 Task: Look for products in the category "Lotion" from Avalon Organics only.
Action: Mouse moved to (867, 309)
Screenshot: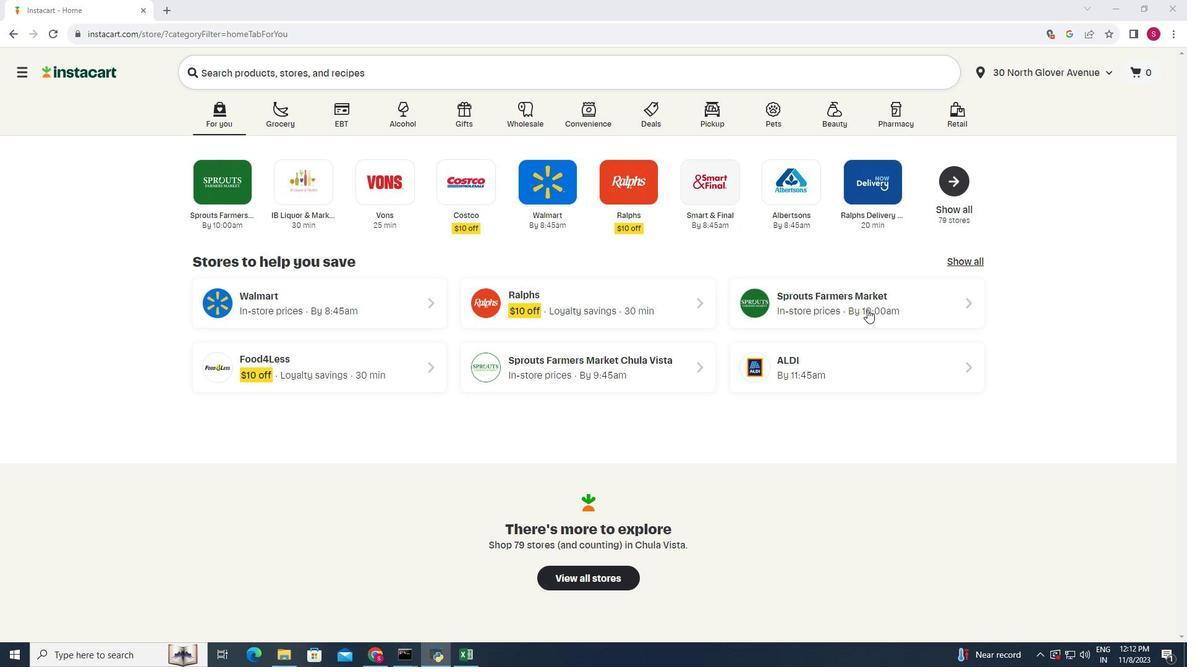 
Action: Mouse pressed left at (867, 309)
Screenshot: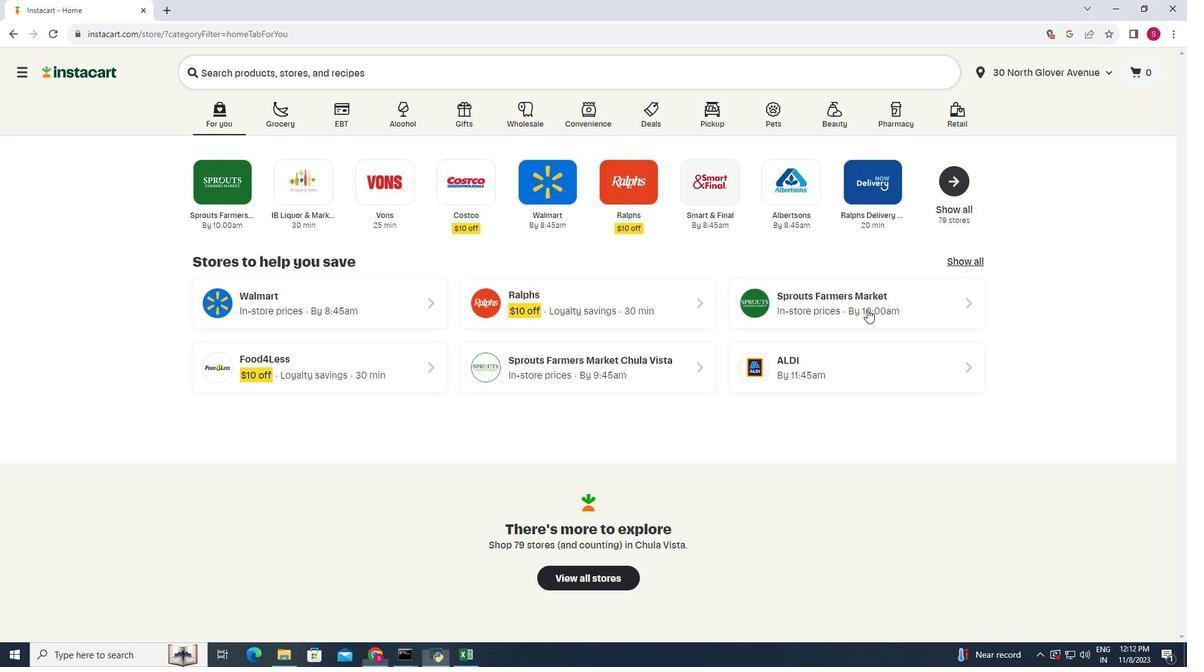 
Action: Mouse moved to (51, 442)
Screenshot: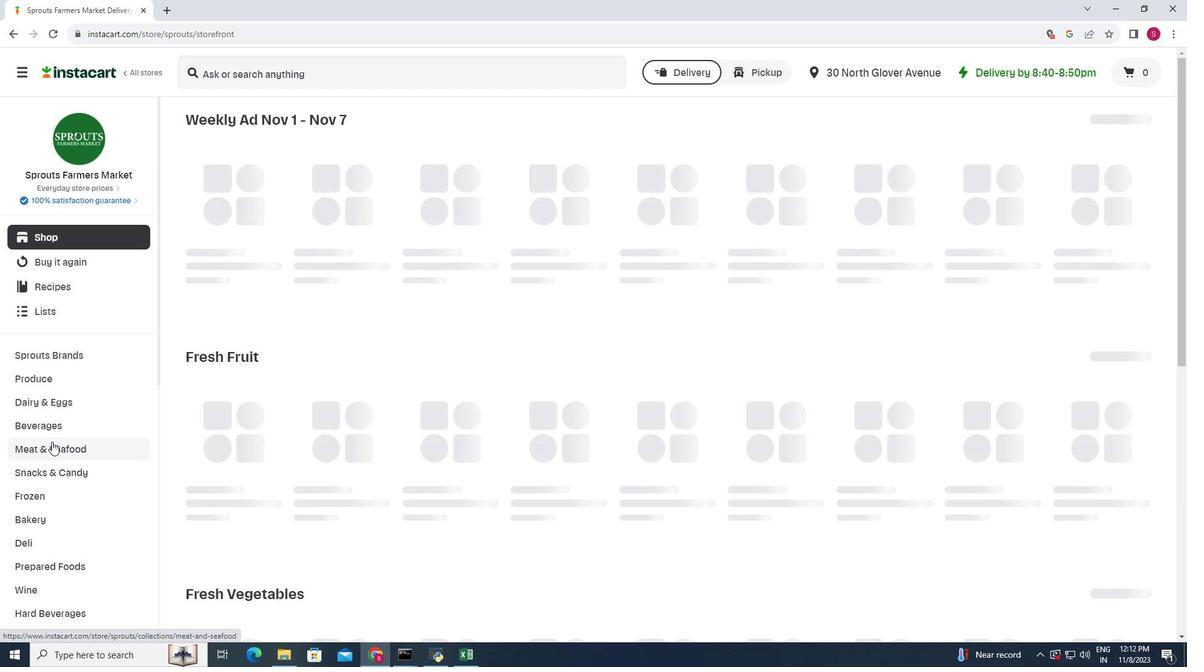 
Action: Mouse scrolled (51, 441) with delta (0, 0)
Screenshot: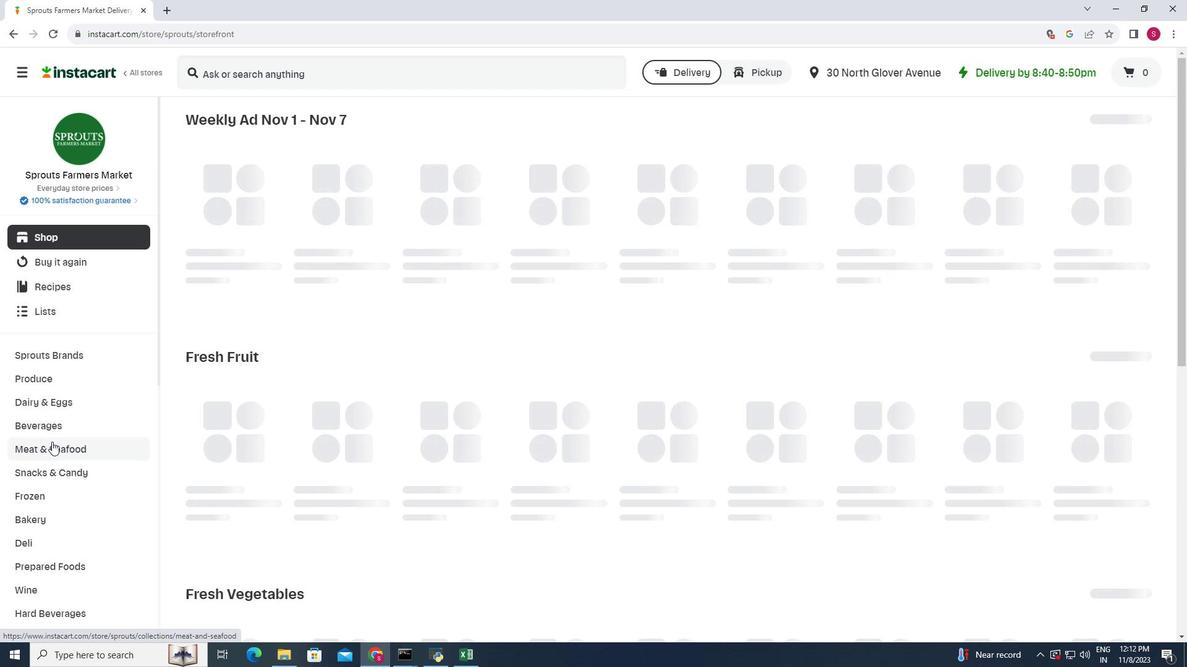 
Action: Mouse scrolled (51, 441) with delta (0, 0)
Screenshot: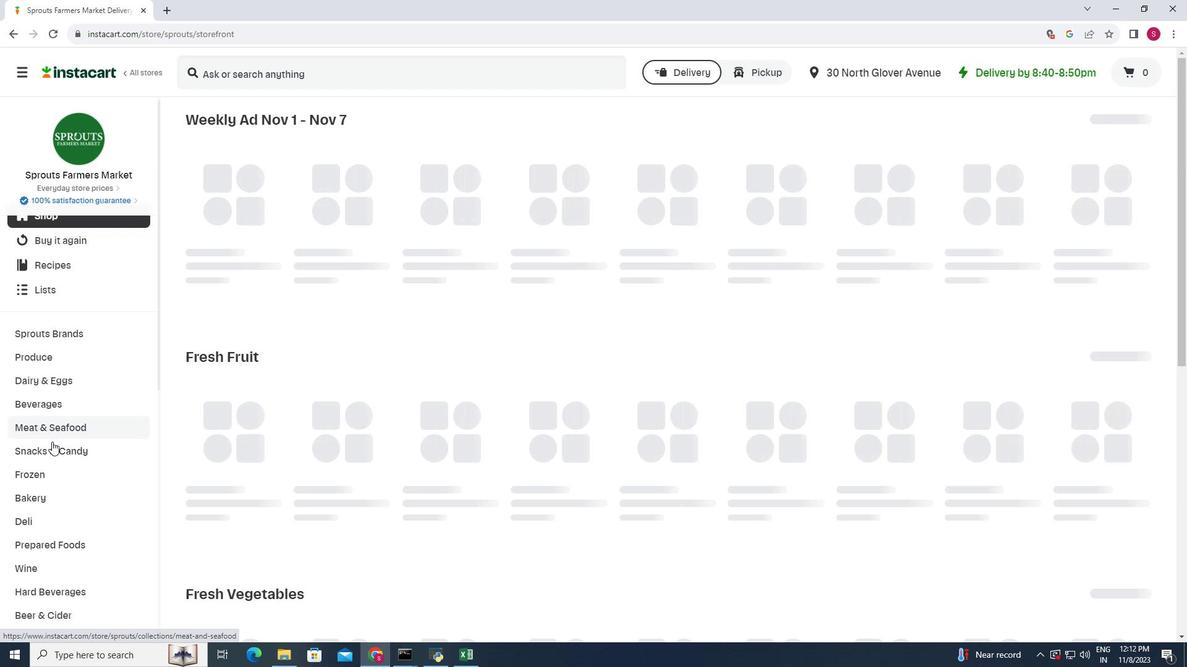 
Action: Mouse scrolled (51, 441) with delta (0, 0)
Screenshot: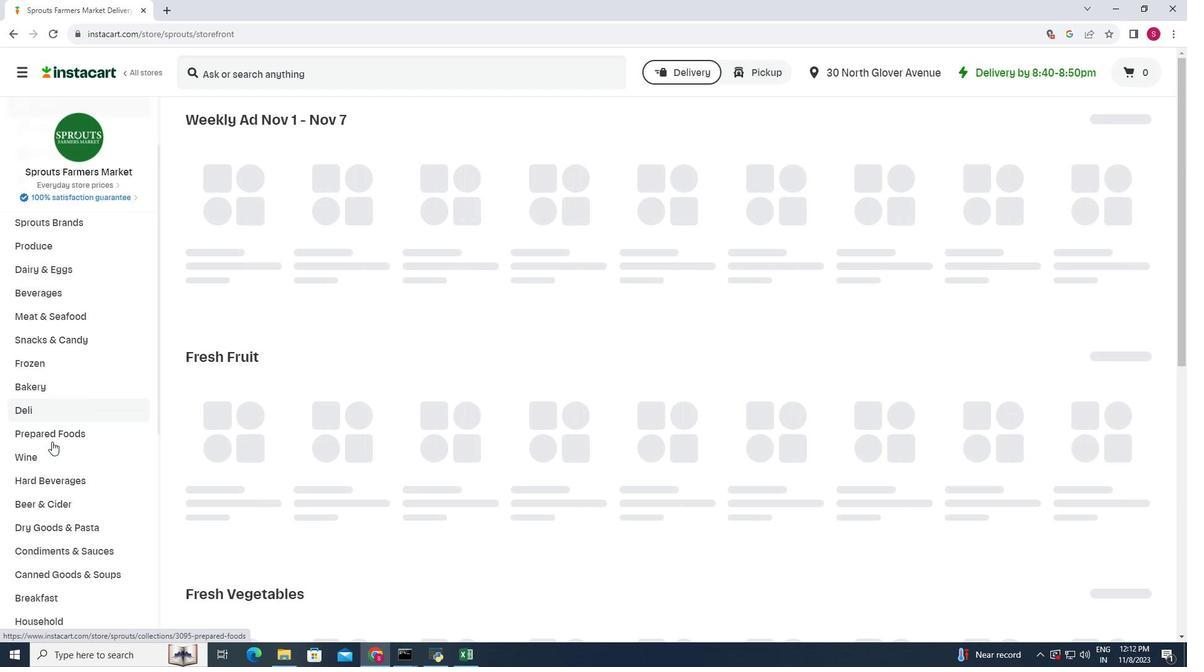 
Action: Mouse moved to (76, 419)
Screenshot: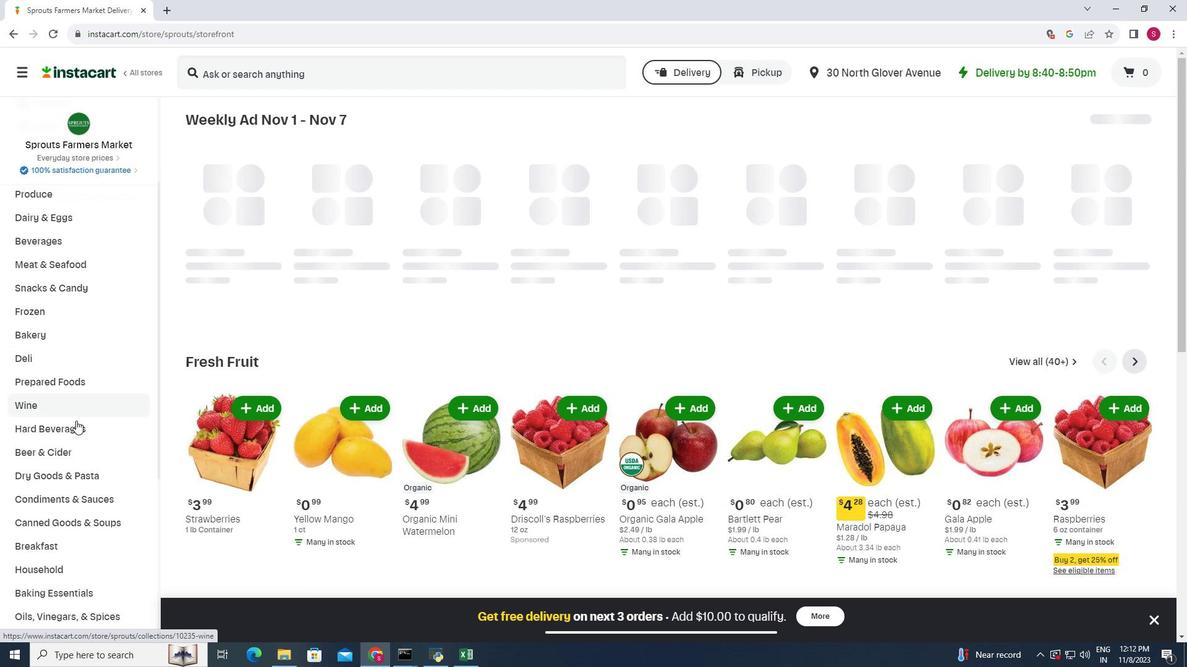 
Action: Mouse scrolled (76, 419) with delta (0, 0)
Screenshot: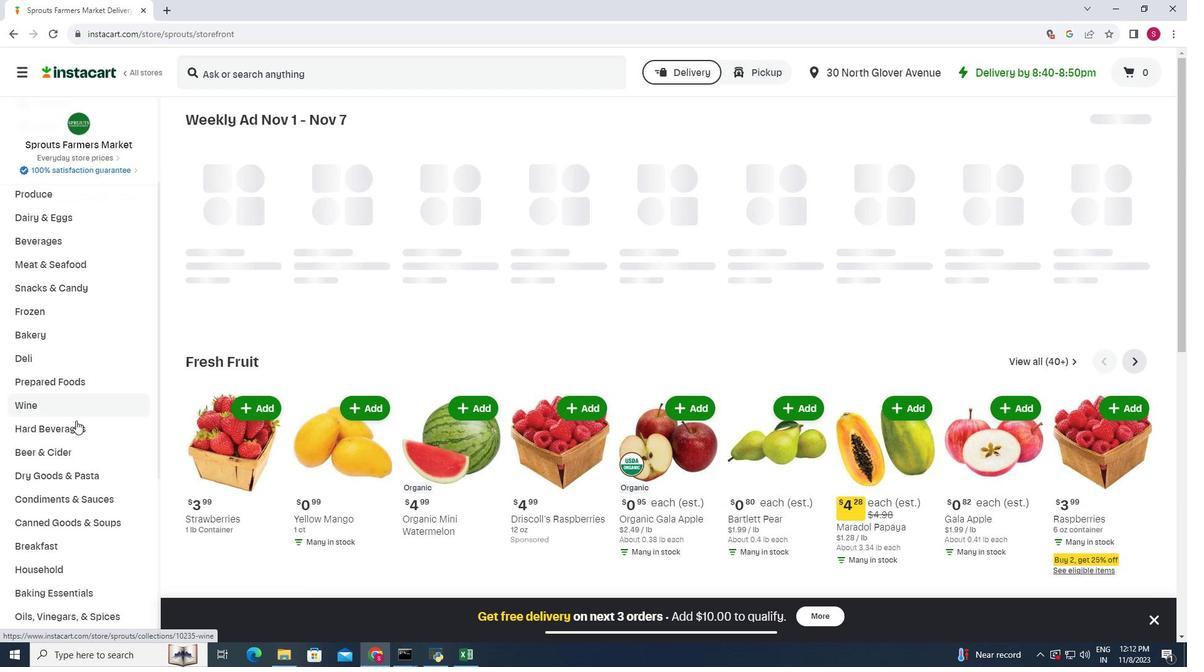 
Action: Mouse moved to (75, 447)
Screenshot: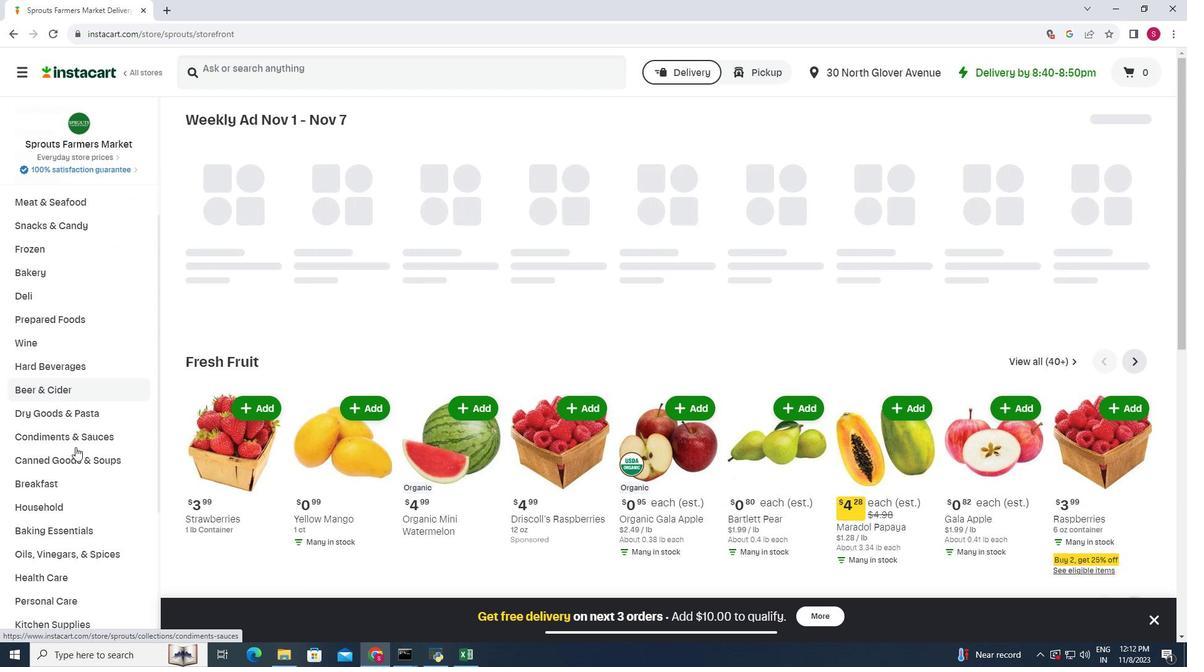 
Action: Mouse scrolled (75, 447) with delta (0, 0)
Screenshot: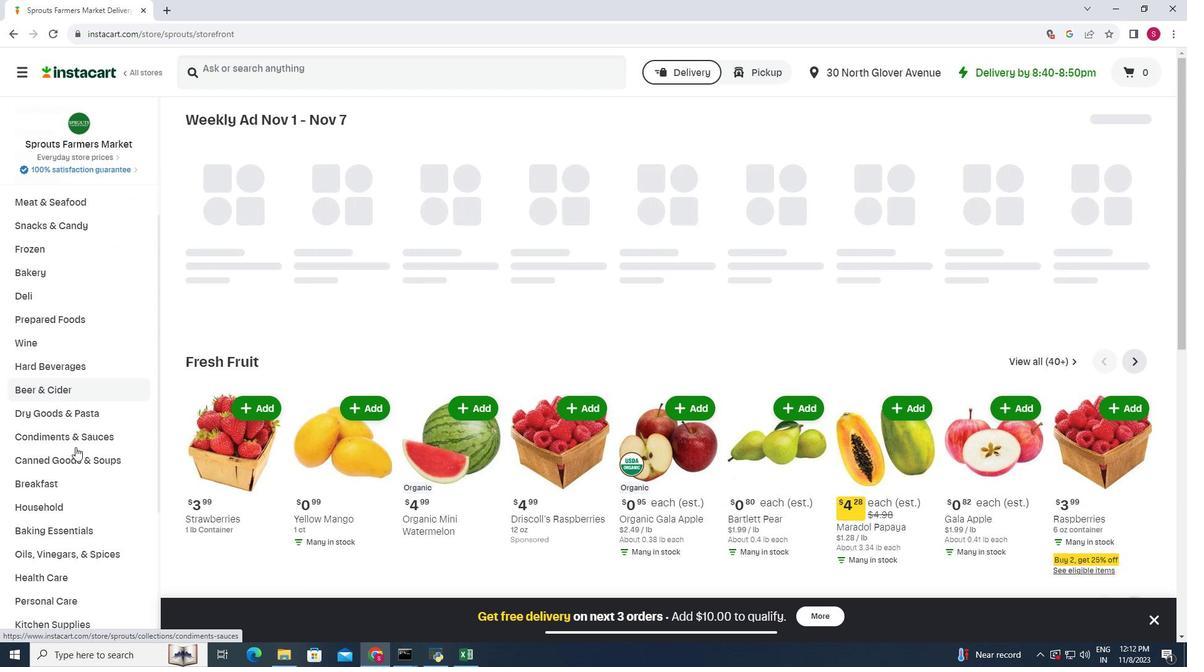 
Action: Mouse moved to (75, 447)
Screenshot: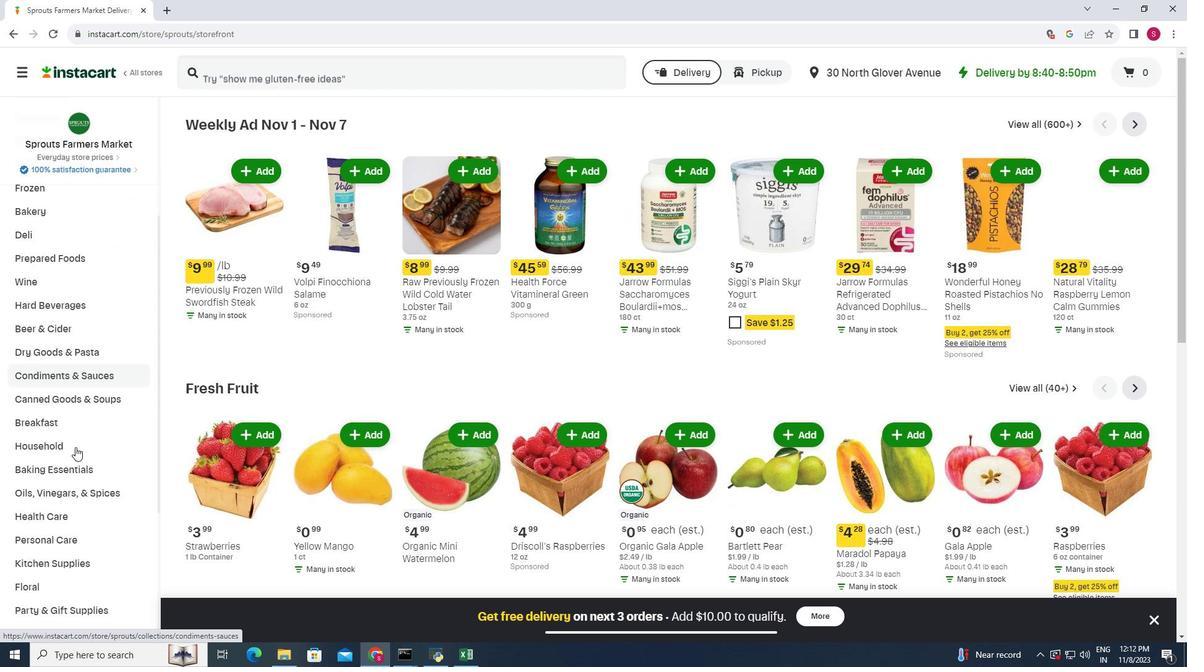 
Action: Mouse scrolled (75, 447) with delta (0, 0)
Screenshot: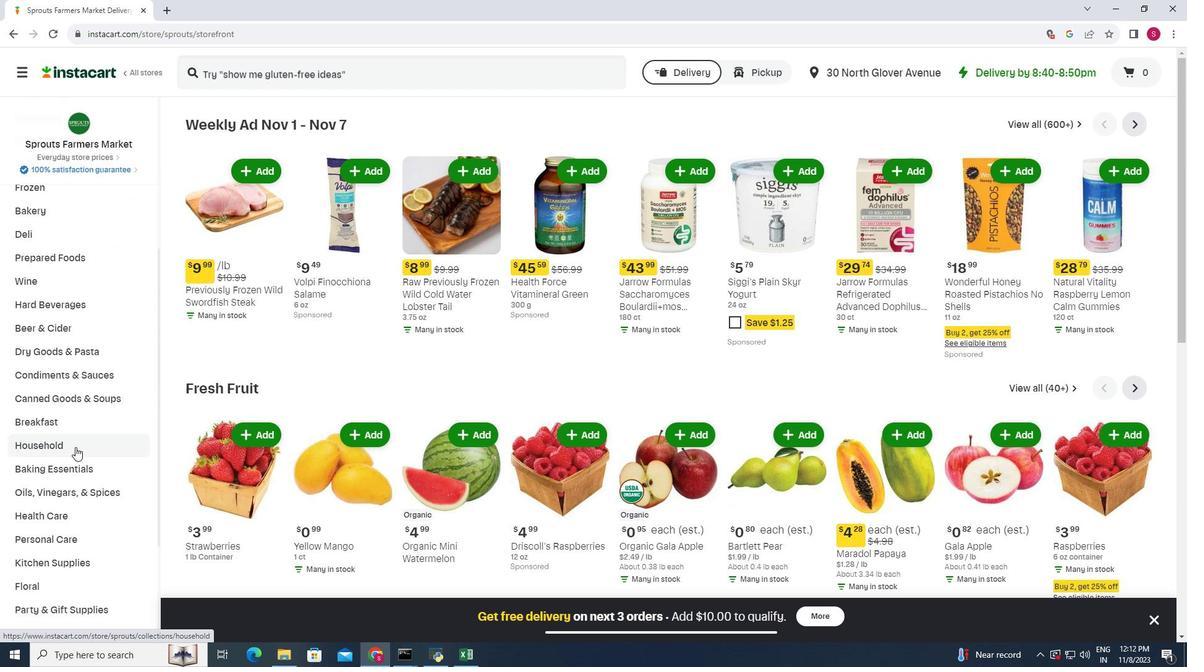 
Action: Mouse moved to (80, 474)
Screenshot: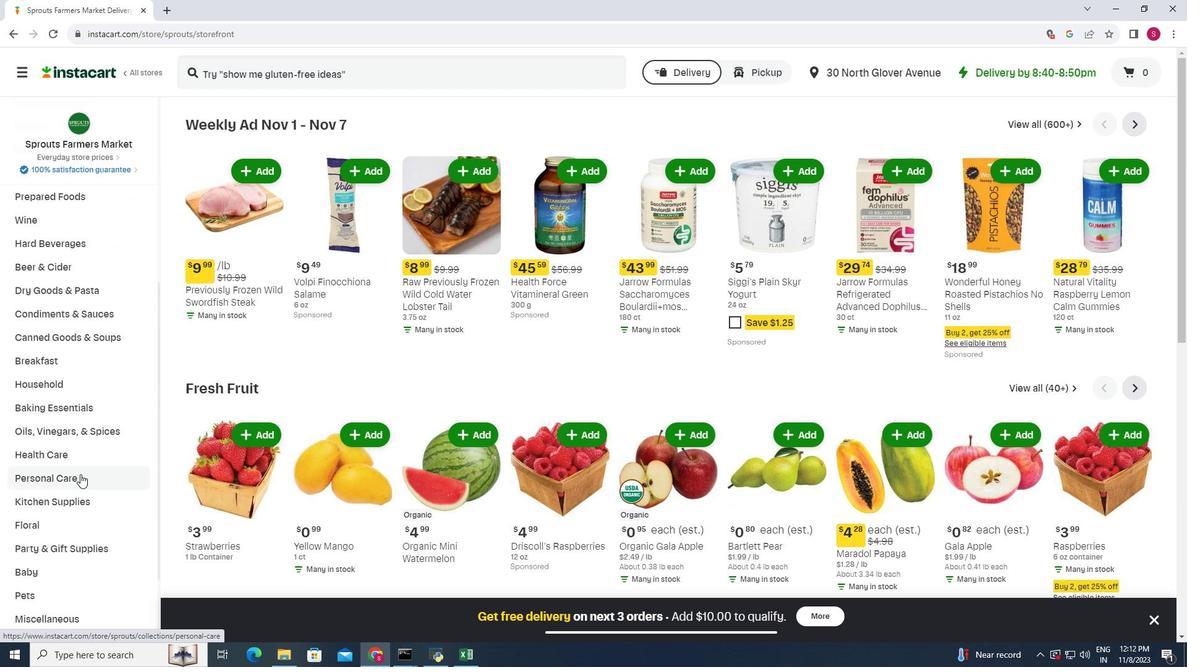
Action: Mouse pressed left at (80, 474)
Screenshot: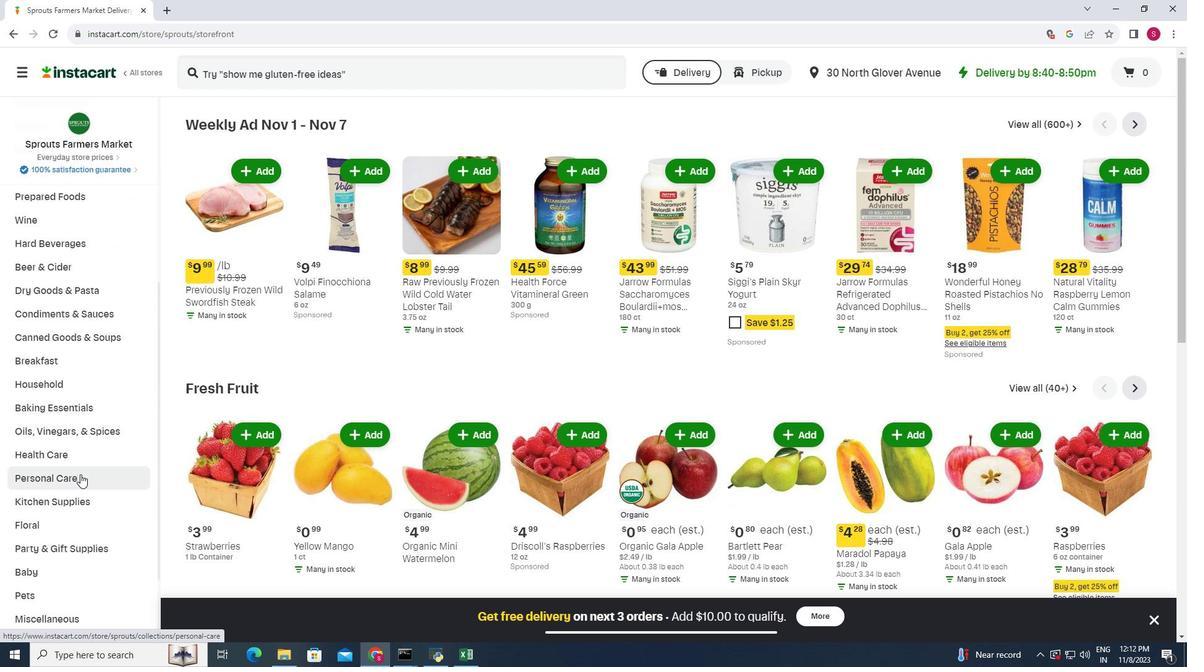 
Action: Mouse moved to (312, 152)
Screenshot: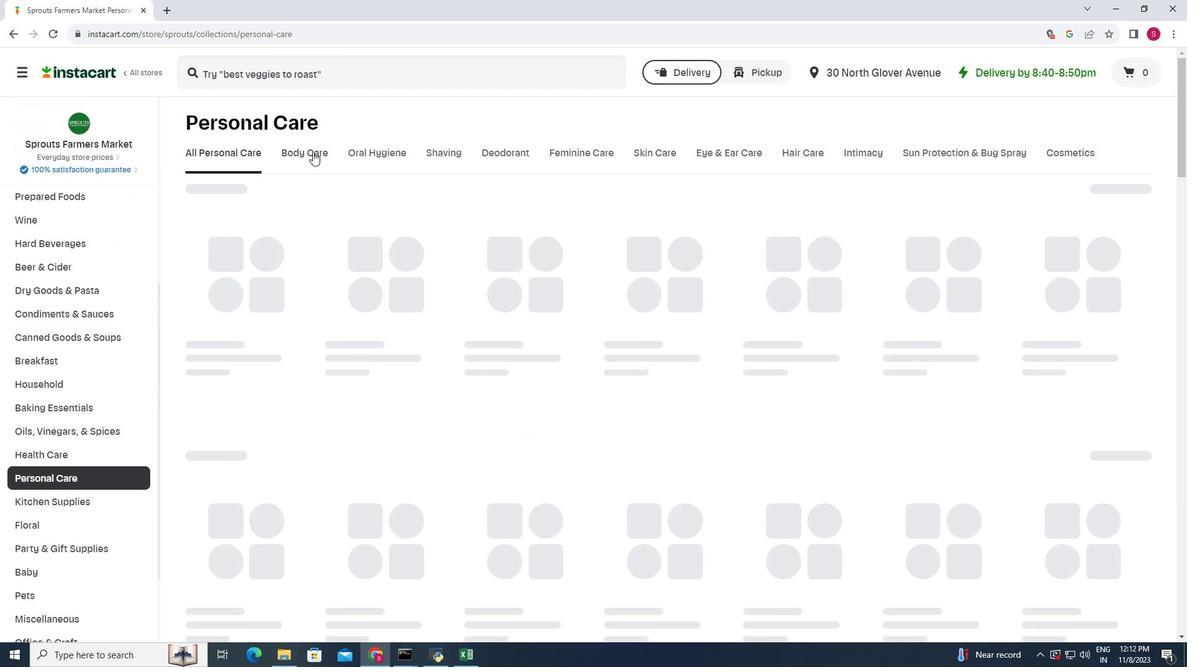 
Action: Mouse pressed left at (312, 152)
Screenshot: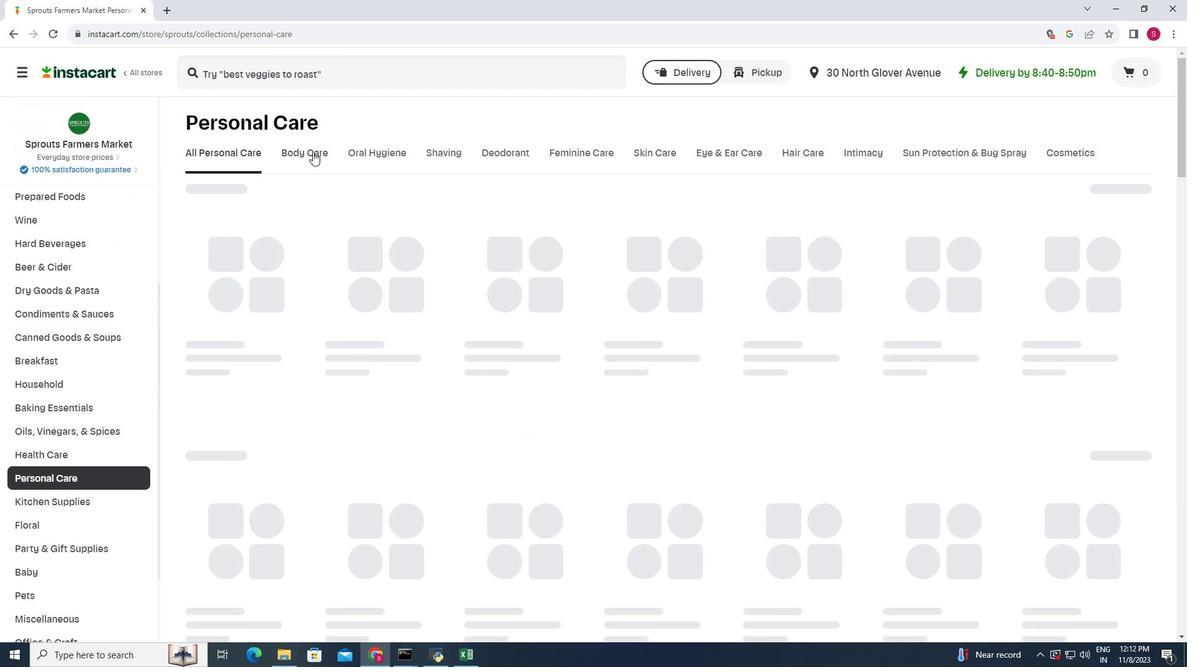 
Action: Mouse moved to (496, 201)
Screenshot: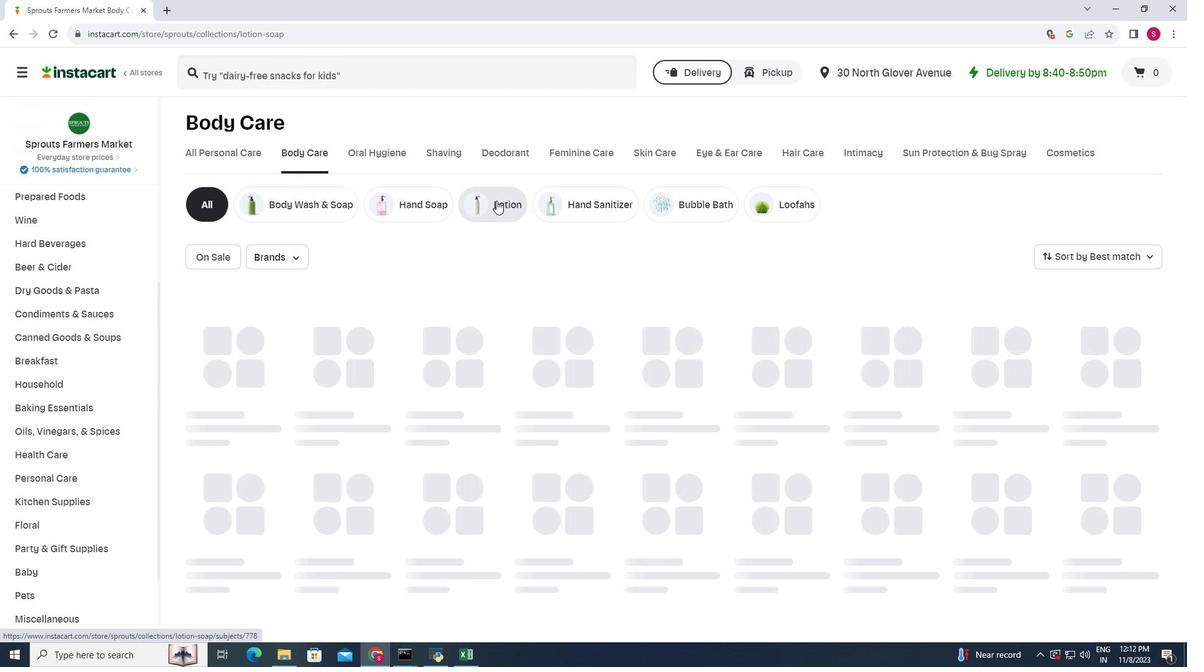 
Action: Mouse pressed left at (496, 201)
Screenshot: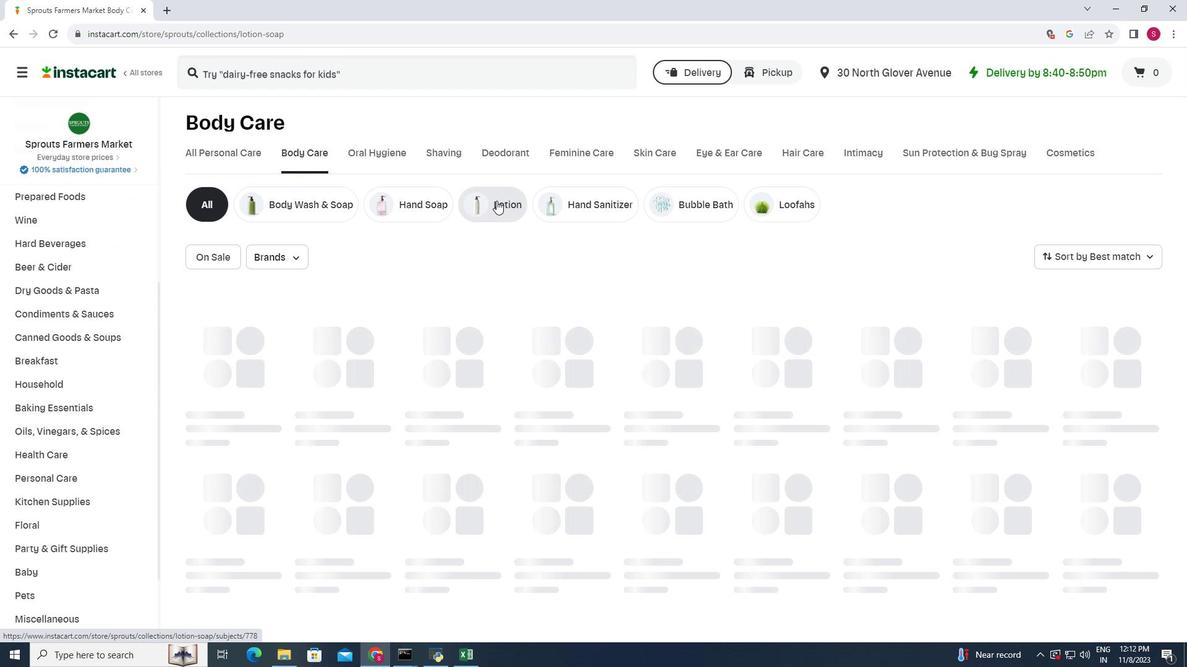 
Action: Mouse moved to (296, 250)
Screenshot: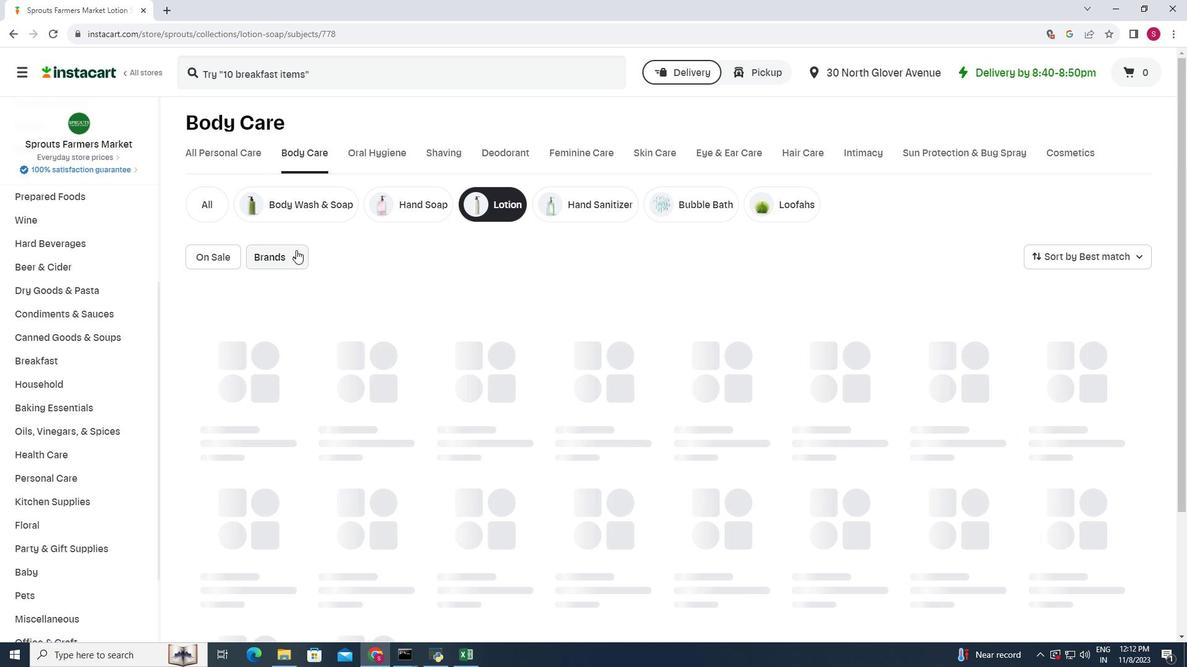 
Action: Mouse pressed left at (296, 250)
Screenshot: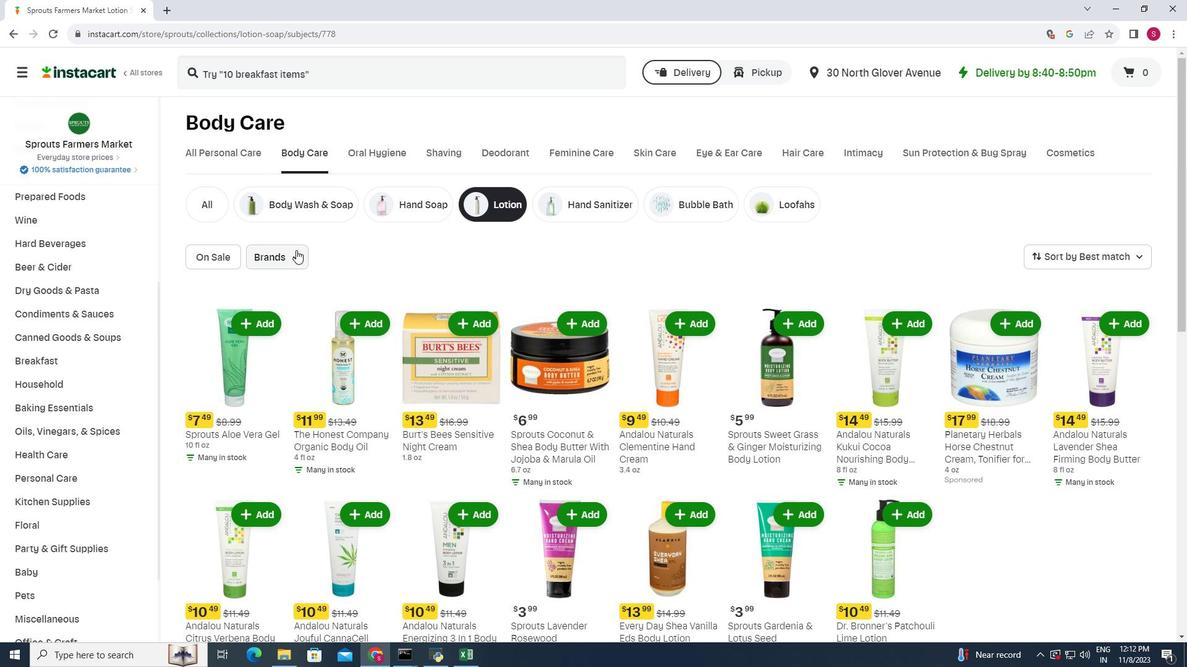 
Action: Mouse moved to (311, 322)
Screenshot: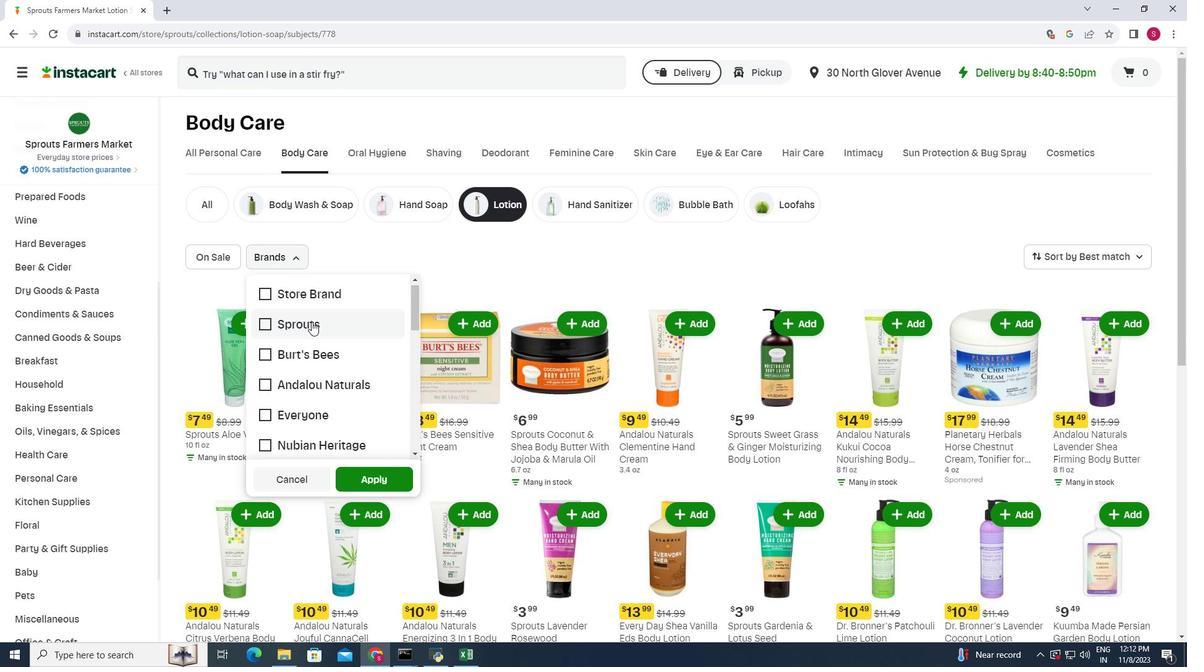 
Action: Mouse scrolled (311, 321) with delta (0, 0)
Screenshot: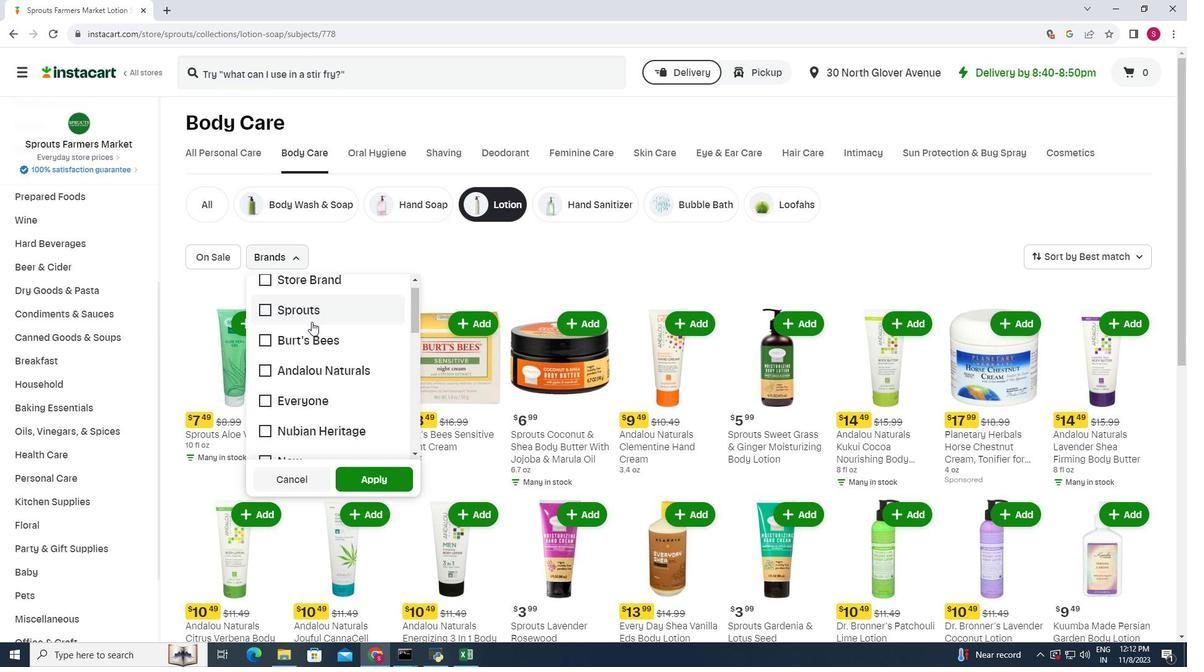 
Action: Mouse moved to (311, 322)
Screenshot: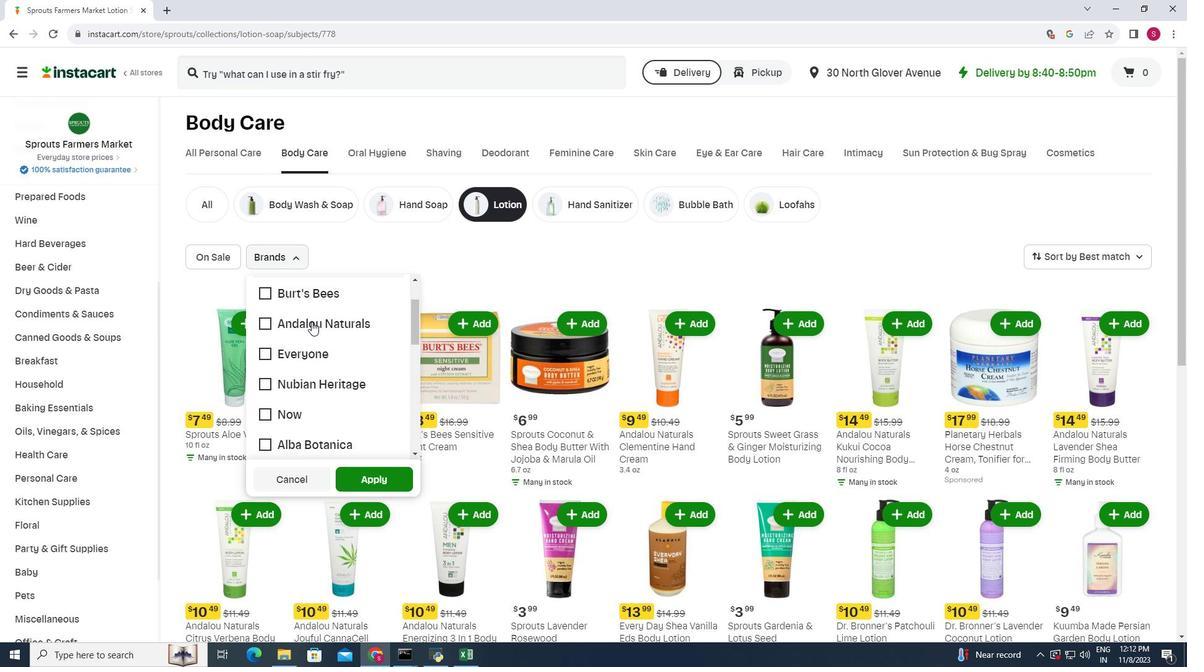 
Action: Mouse scrolled (311, 321) with delta (0, 0)
Screenshot: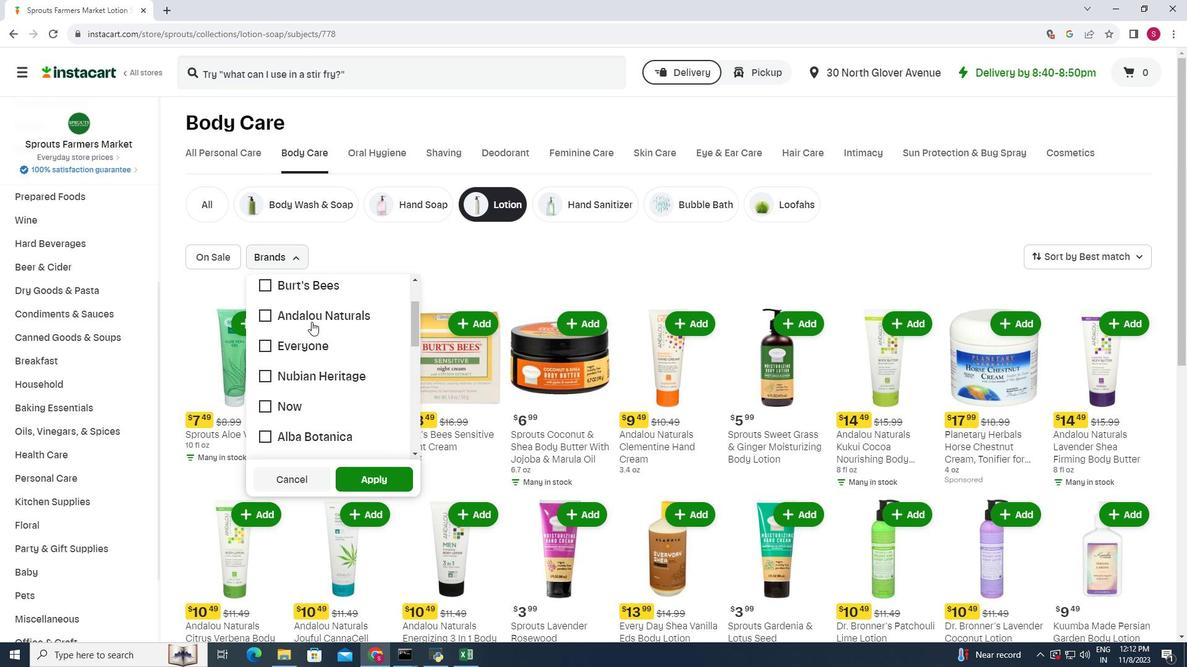 
Action: Mouse scrolled (311, 321) with delta (0, 0)
Screenshot: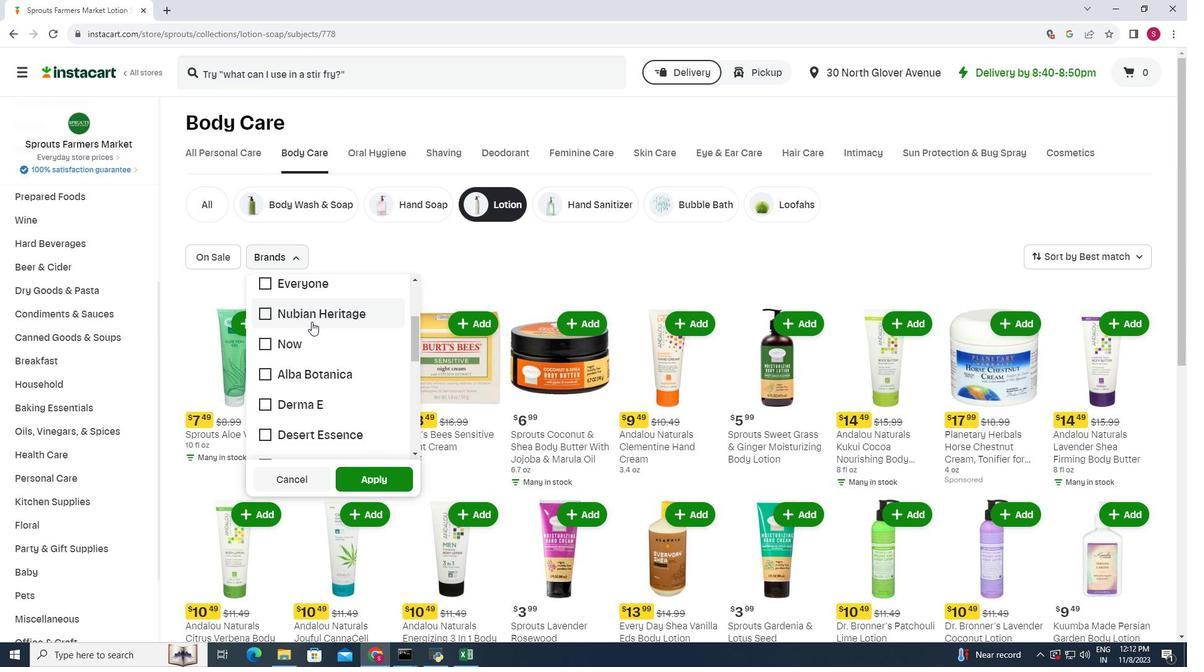 
Action: Mouse scrolled (311, 321) with delta (0, 0)
Screenshot: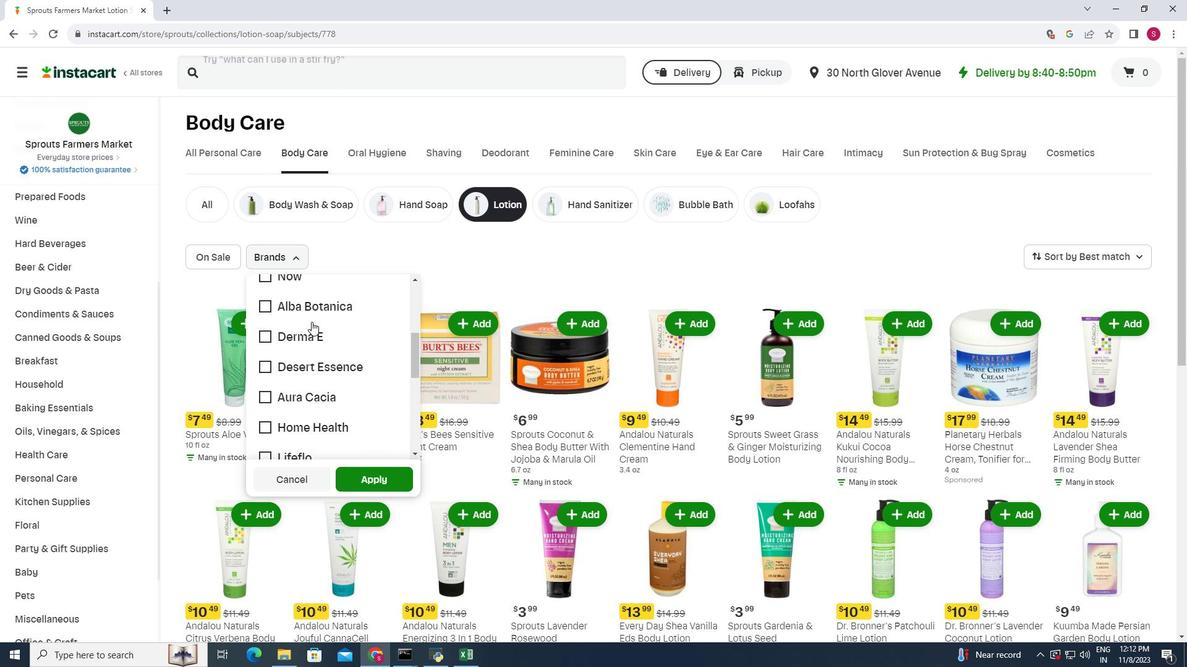 
Action: Mouse scrolled (311, 321) with delta (0, 0)
Screenshot: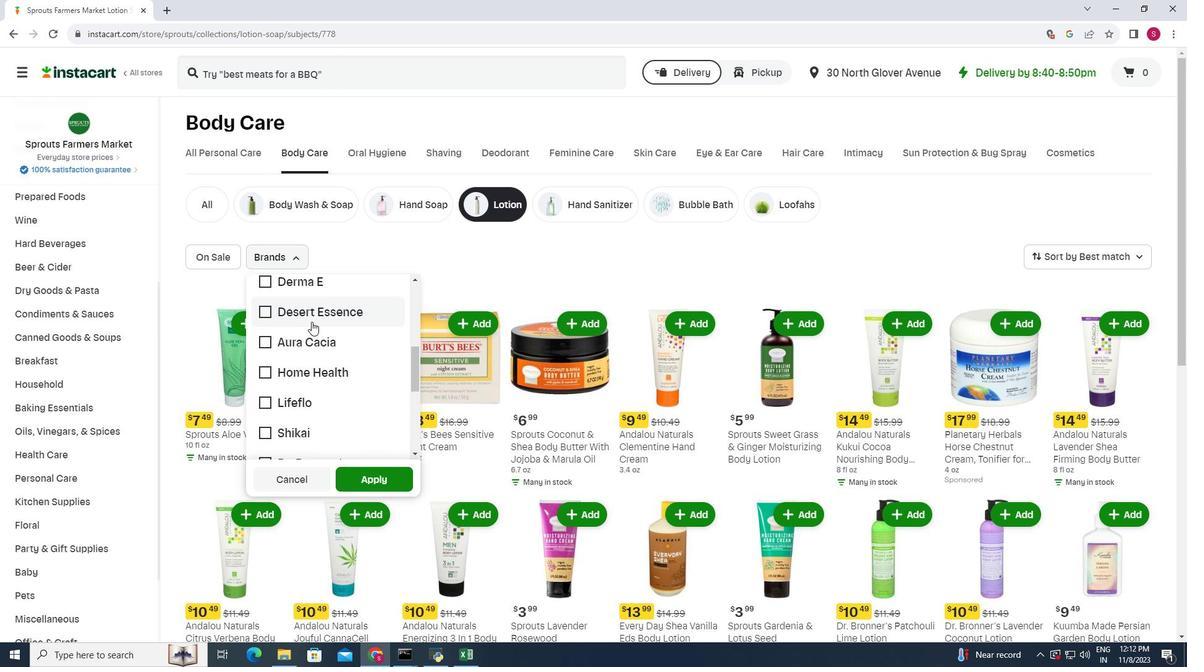 
Action: Mouse scrolled (311, 321) with delta (0, 0)
Screenshot: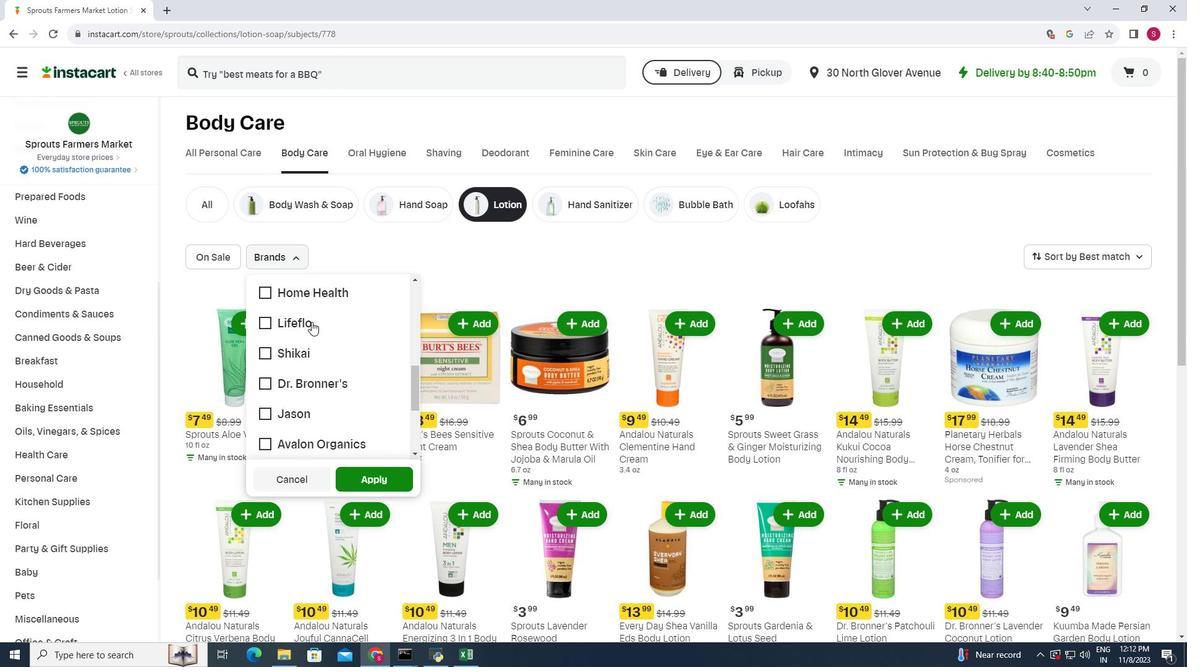 
Action: Mouse scrolled (311, 321) with delta (0, 0)
Screenshot: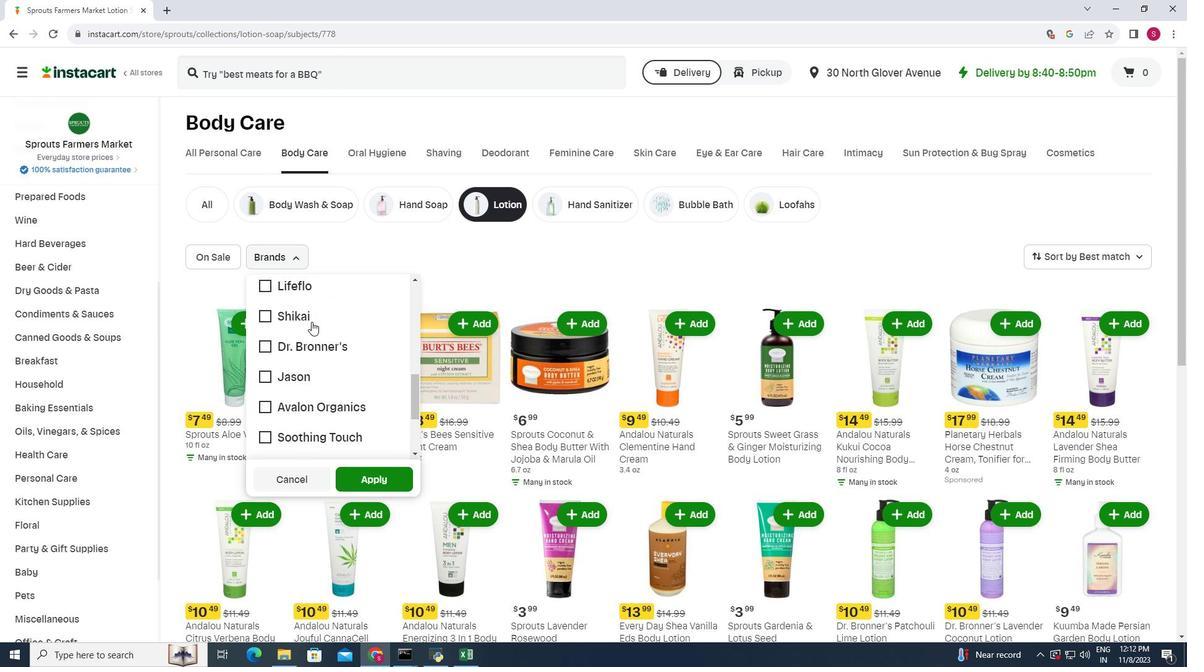 
Action: Mouse moved to (319, 343)
Screenshot: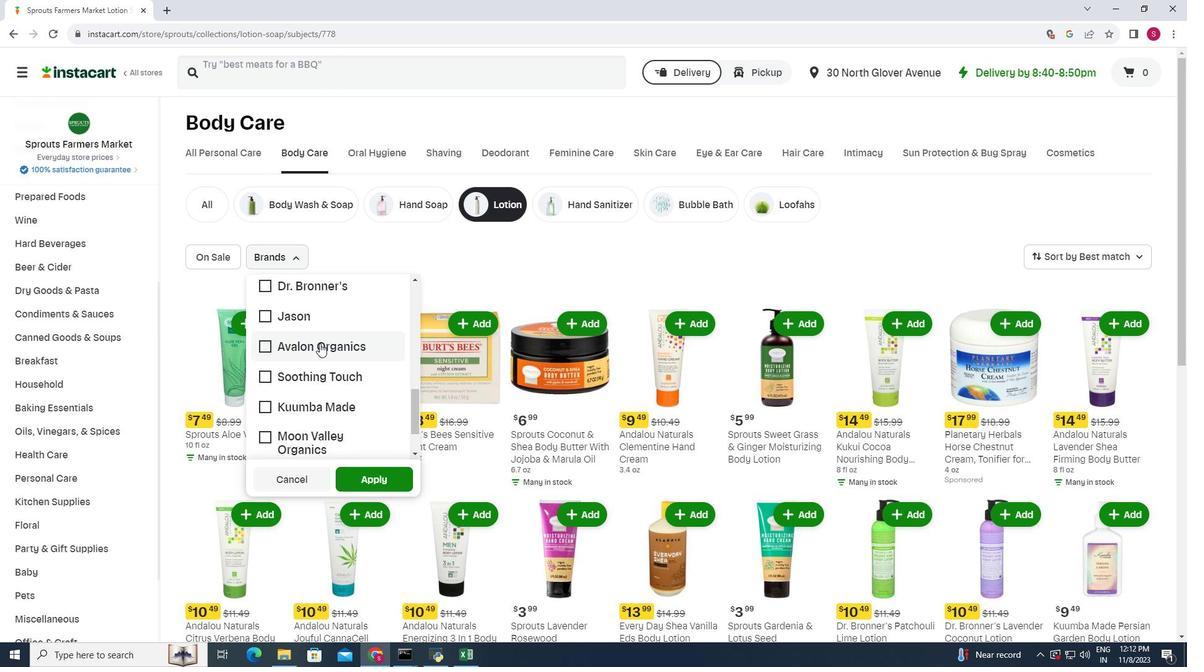 
Action: Mouse pressed left at (319, 343)
Screenshot: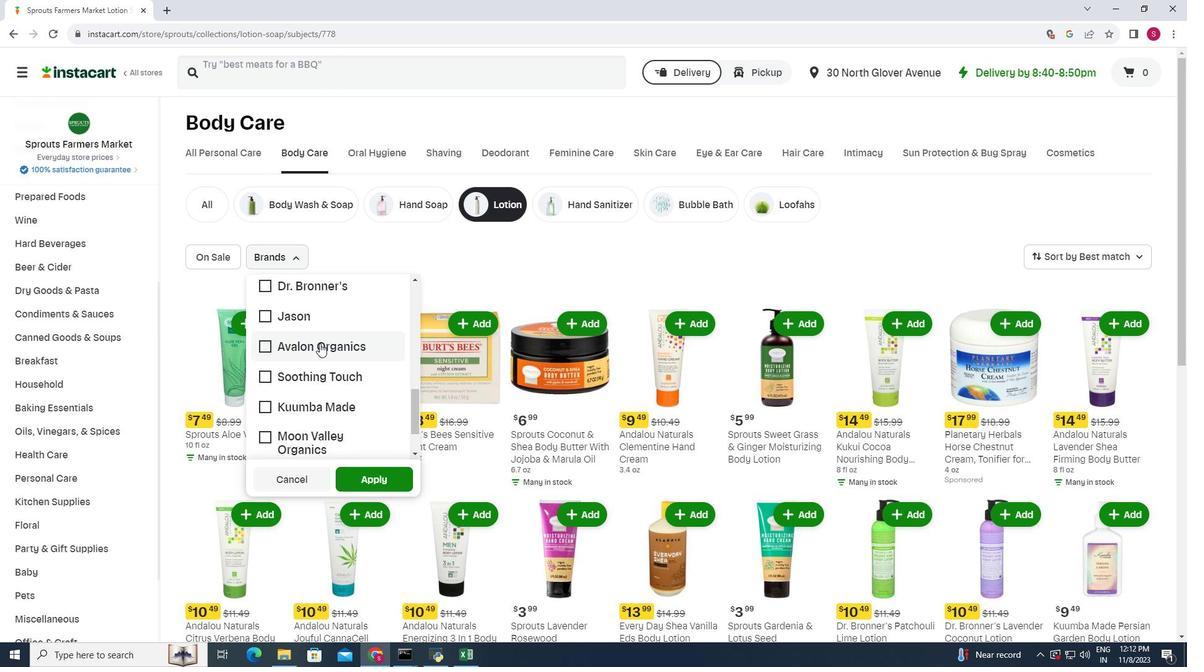 
Action: Mouse moved to (355, 473)
Screenshot: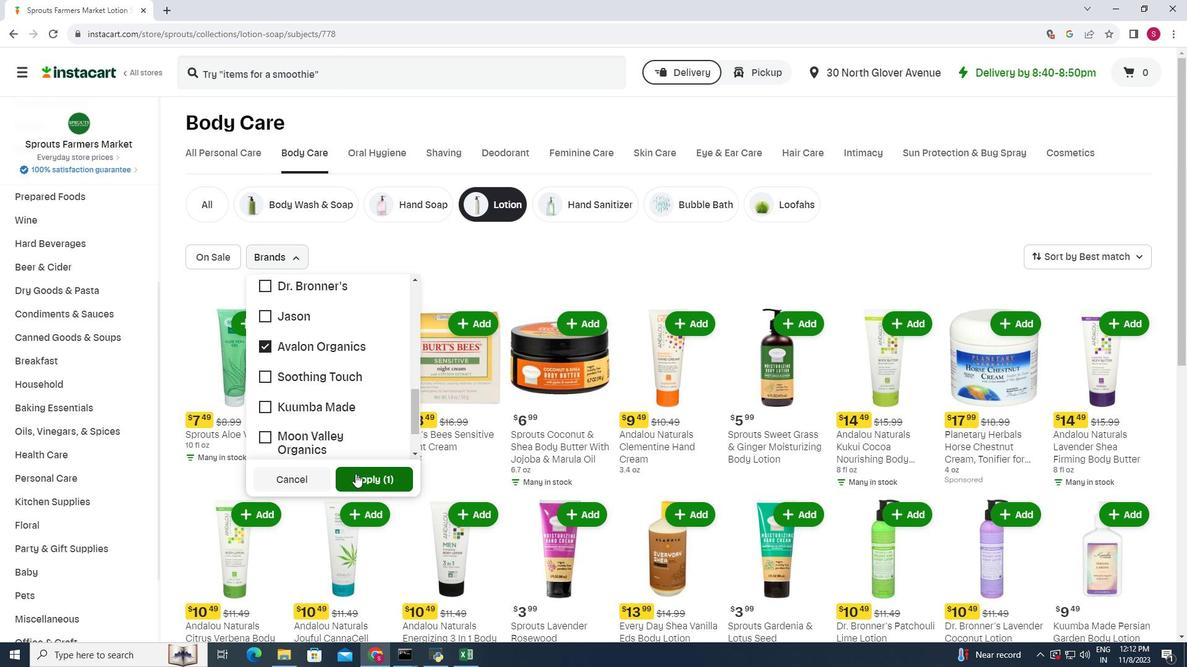 
Action: Mouse pressed left at (355, 473)
Screenshot: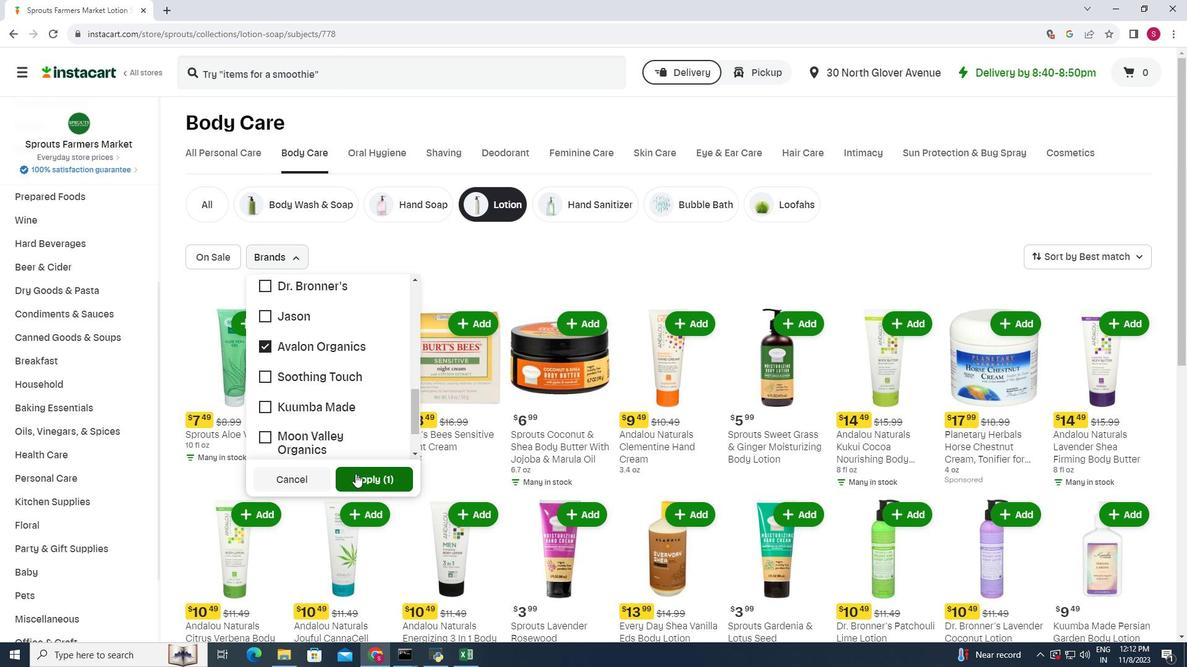 
Action: Mouse moved to (499, 272)
Screenshot: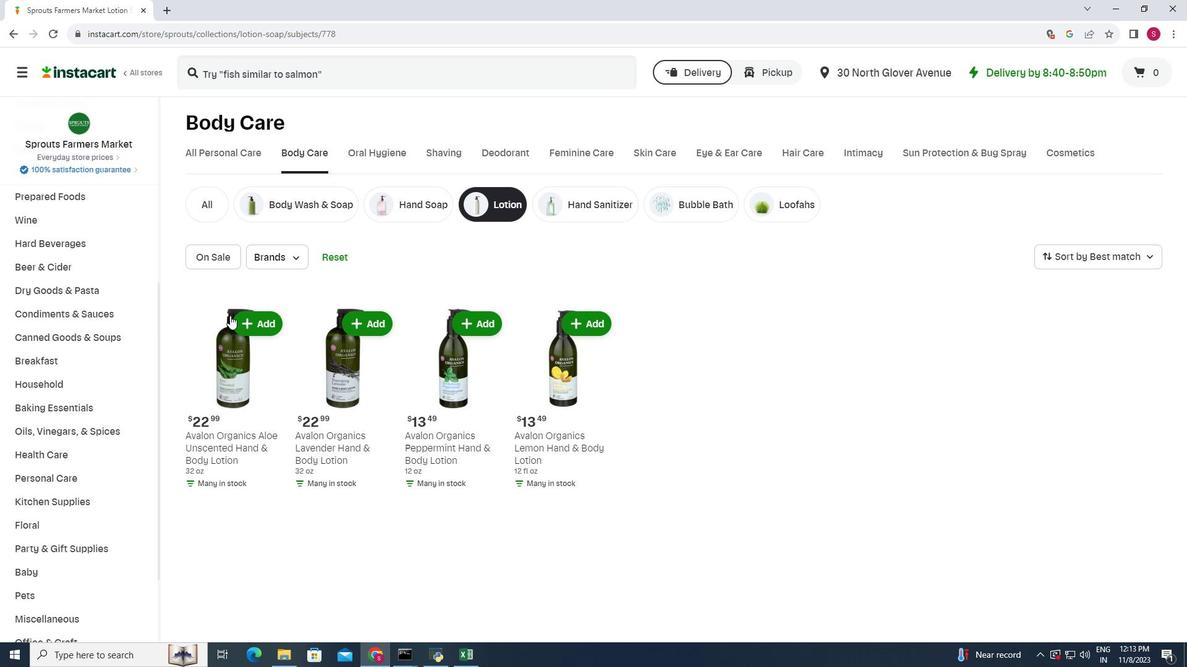 
